 Task: Plan a team-building charity fundraising event for the 28th at 6:30 PM.
Action: Mouse moved to (54, 96)
Screenshot: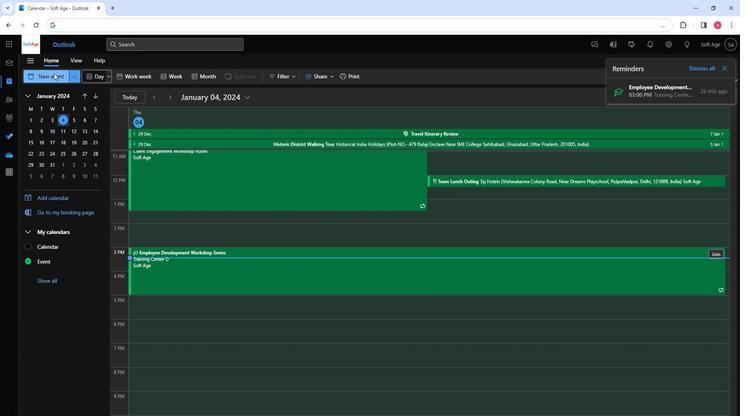 
Action: Mouse pressed left at (54, 96)
Screenshot: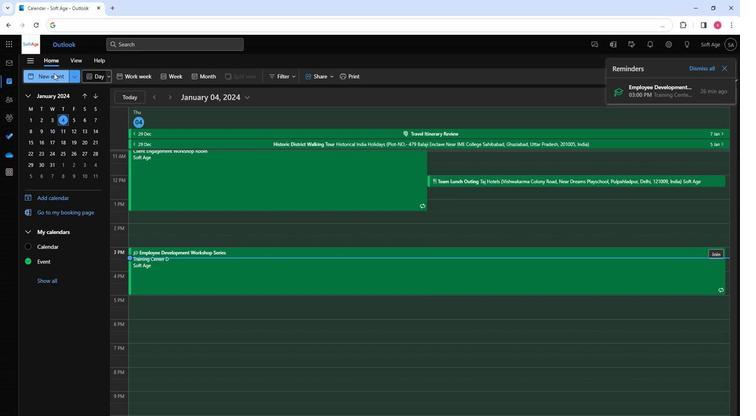 
Action: Mouse moved to (194, 146)
Screenshot: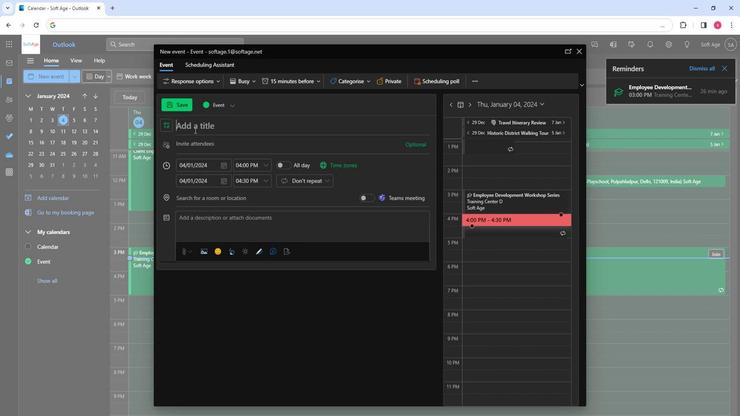 
Action: Mouse pressed left at (194, 146)
Screenshot: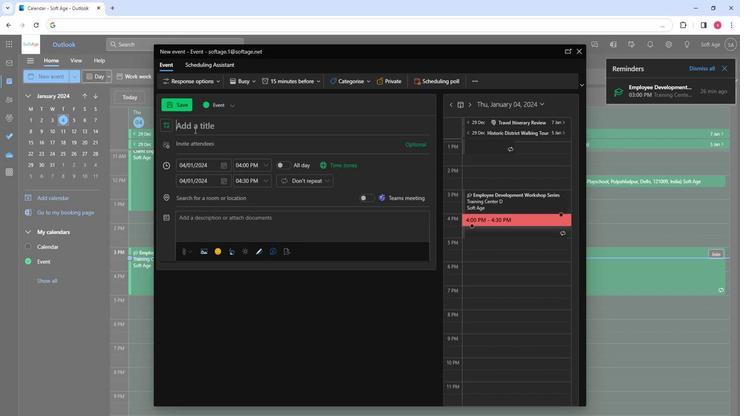 
Action: Mouse moved to (196, 146)
Screenshot: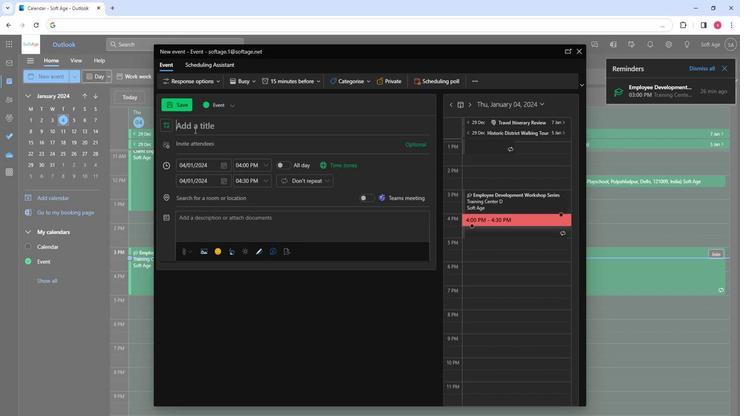 
Action: Key pressed <Key.shift><Key.shift><Key.shift><Key.shift><Key.shift><Key.shift><Key.shift><Key.shift><Key.shift><Key.shift><Key.shift><Key.shift><Key.shift><Key.shift><Key.shift><Key.shift><Key.shift><Key.shift><Key.shift>Team-<Key.shift>Bui<Key.backspace><Key.backspace>uilding<Key.space><Key.shift>Charity<Key.space><Key.shift>Fundraising
Screenshot: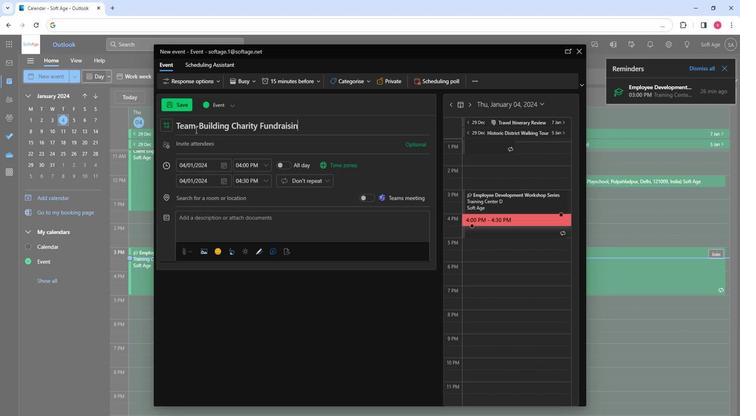 
Action: Mouse moved to (202, 156)
Screenshot: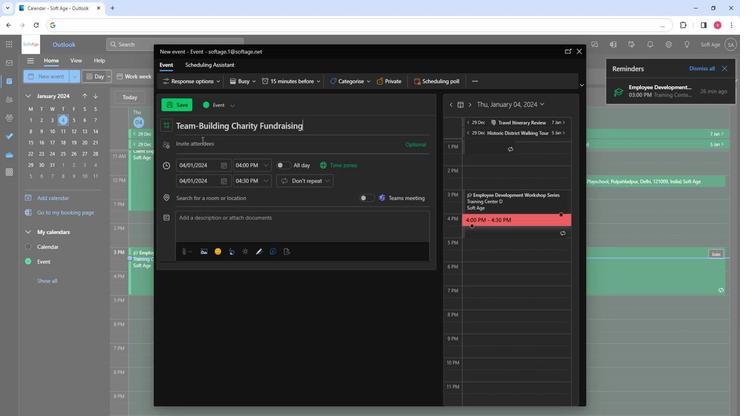 
Action: Mouse pressed left at (202, 156)
Screenshot: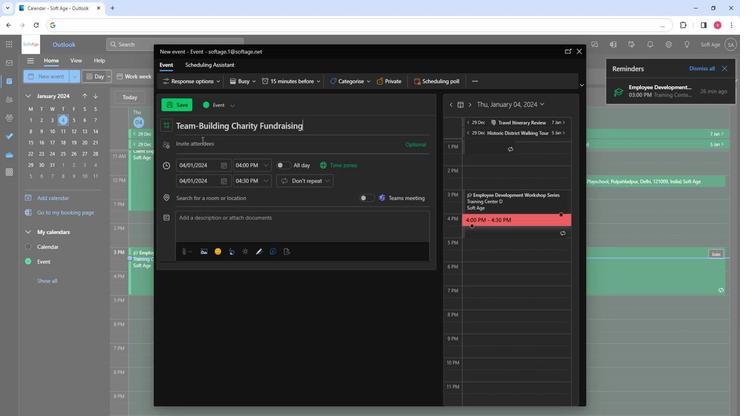 
Action: Mouse moved to (219, 184)
Screenshot: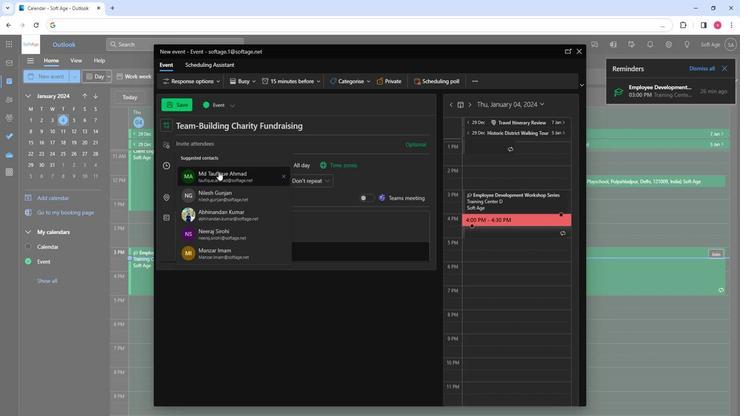 
Action: Key pressed so
Screenshot: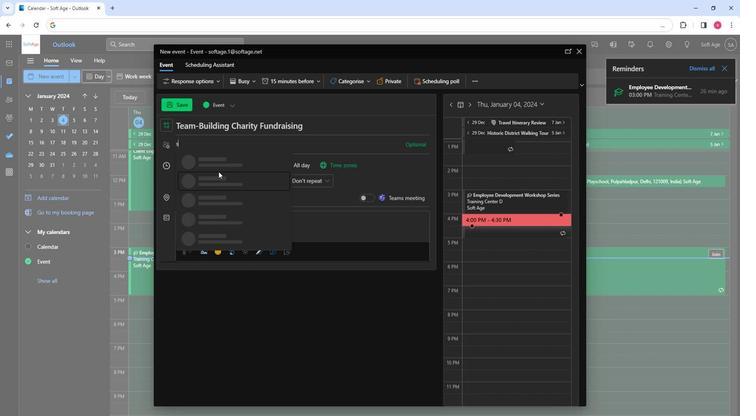 
Action: Mouse moved to (213, 195)
Screenshot: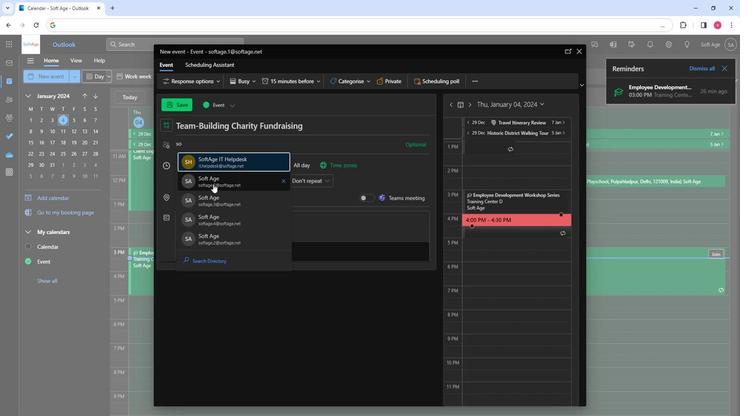 
Action: Mouse pressed left at (213, 195)
Screenshot: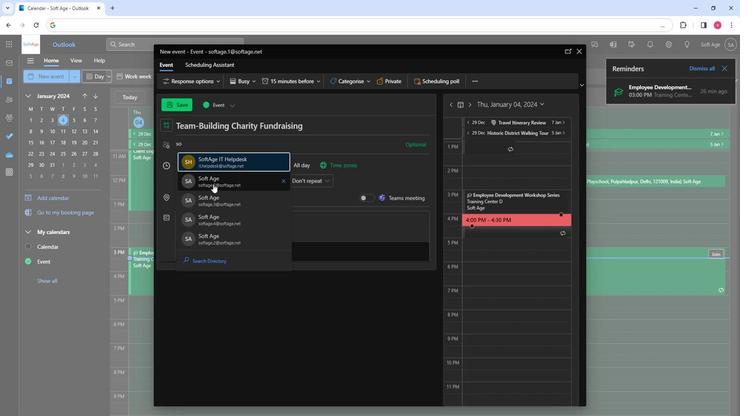 
Action: Key pressed so
Screenshot: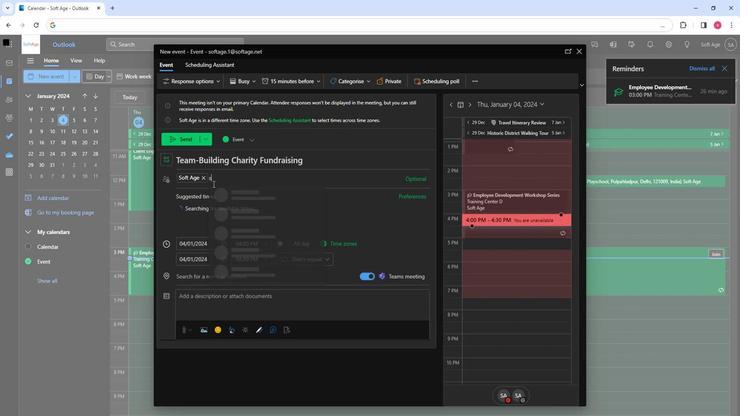 
Action: Mouse moved to (243, 245)
Screenshot: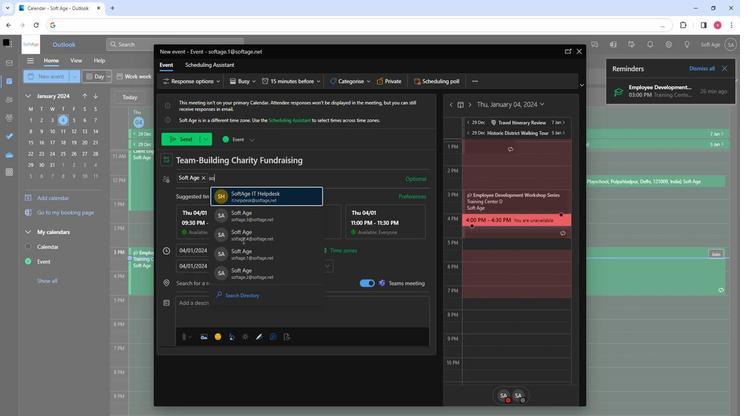 
Action: Mouse pressed left at (243, 245)
Screenshot: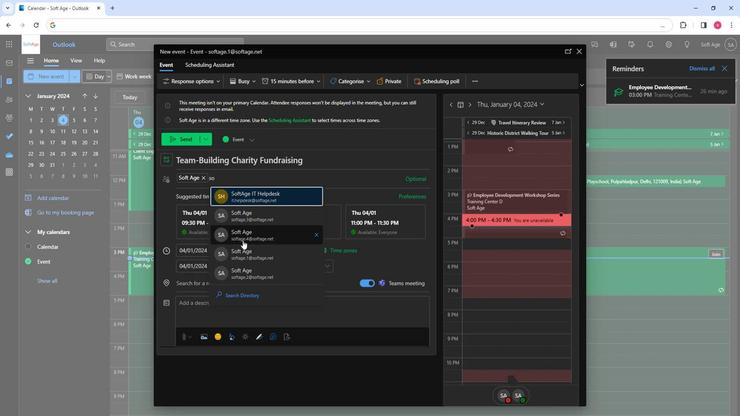 
Action: Key pressed so
Screenshot: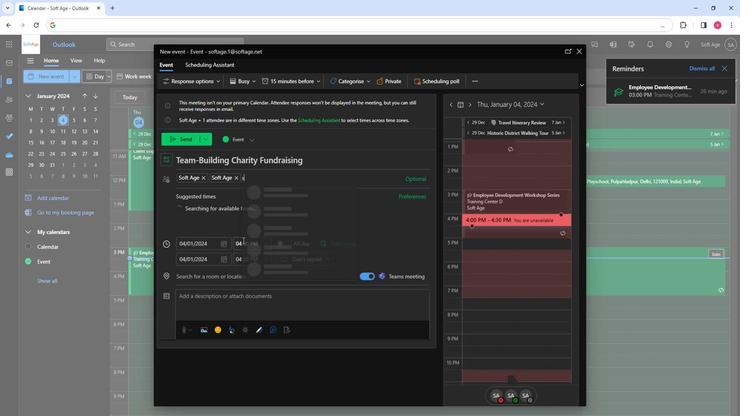 
Action: Mouse moved to (268, 262)
Screenshot: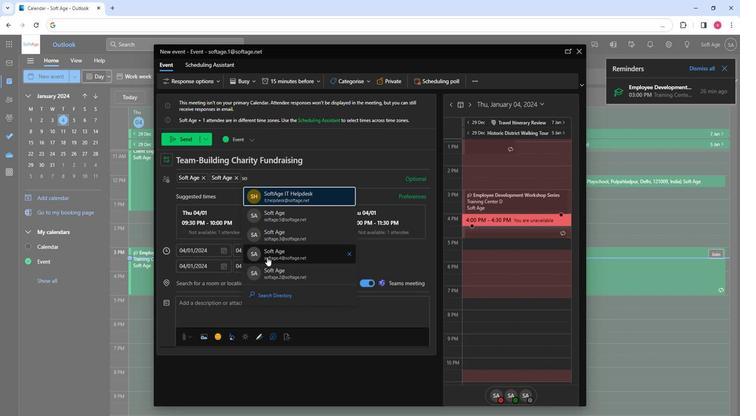 
Action: Mouse pressed left at (268, 262)
Screenshot: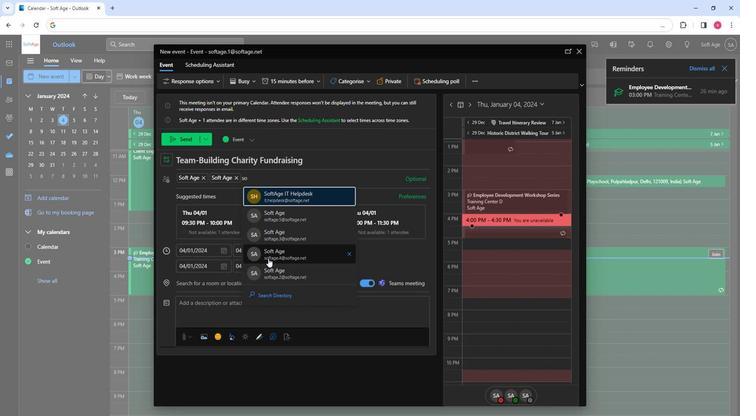 
Action: Mouse moved to (225, 255)
Screenshot: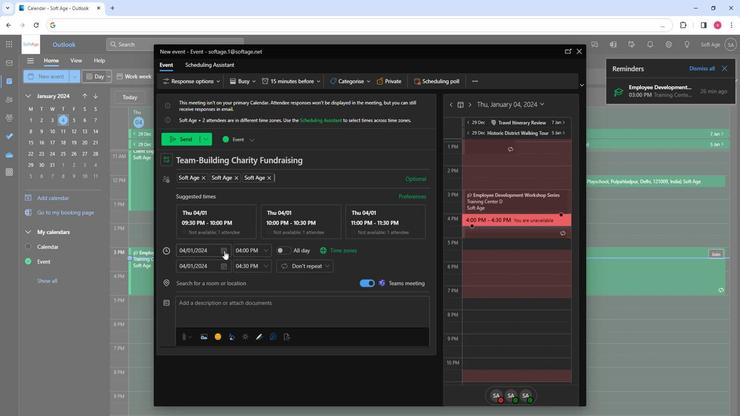 
Action: Mouse pressed left at (225, 255)
Screenshot: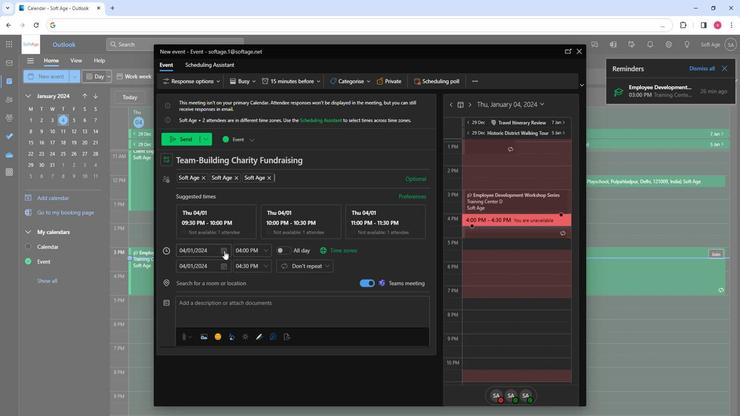
Action: Mouse moved to (250, 321)
Screenshot: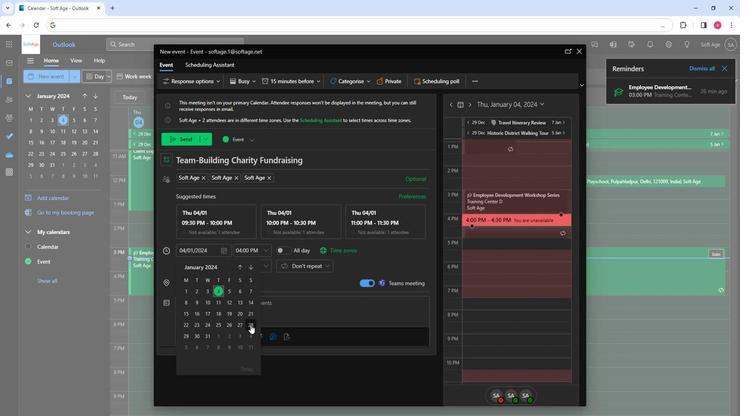 
Action: Mouse pressed left at (250, 321)
Screenshot: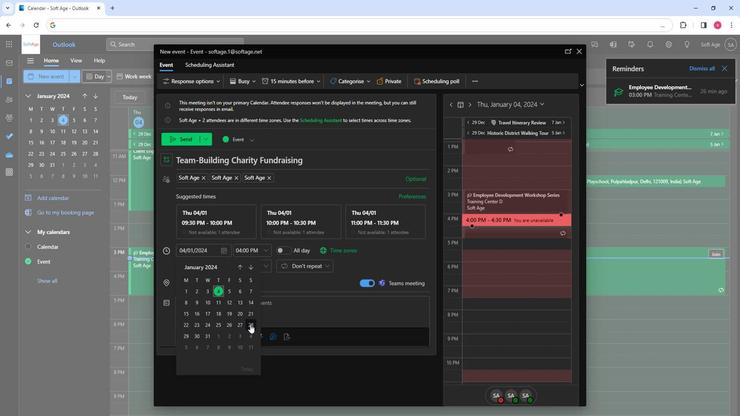 
Action: Mouse moved to (264, 255)
Screenshot: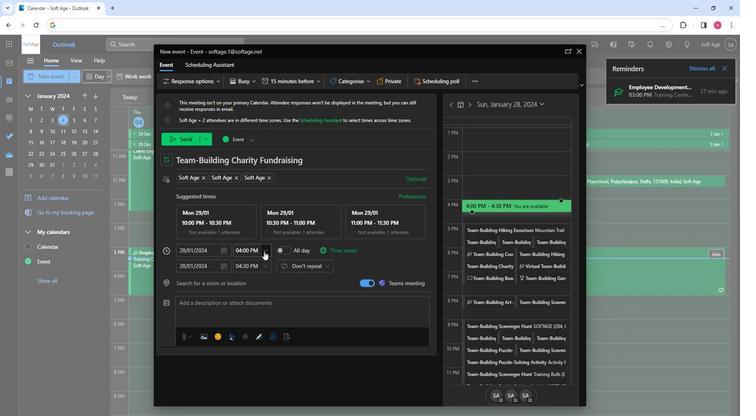 
Action: Mouse pressed left at (264, 255)
Screenshot: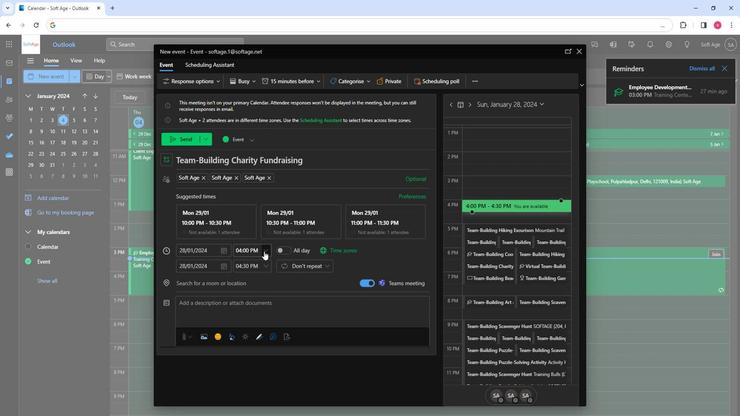 
Action: Mouse moved to (256, 293)
Screenshot: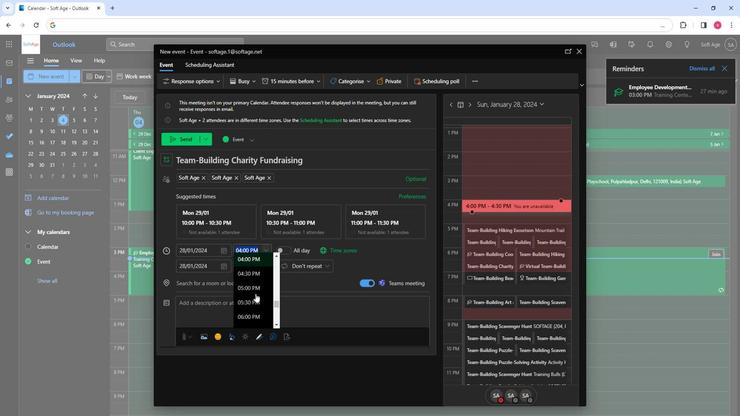 
Action: Mouse scrolled (256, 293) with delta (0, 0)
Screenshot: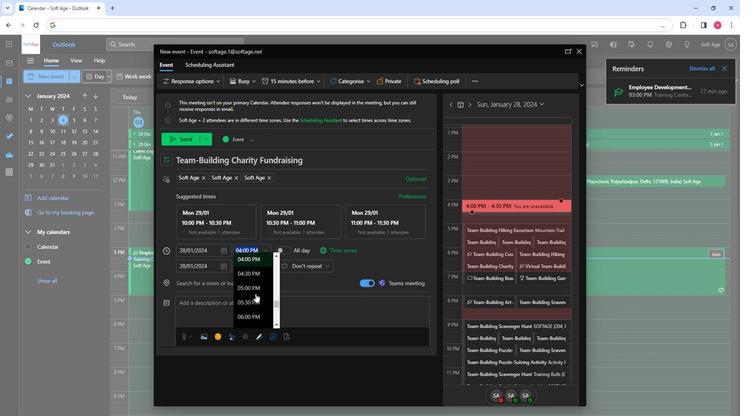 
Action: Mouse moved to (250, 292)
Screenshot: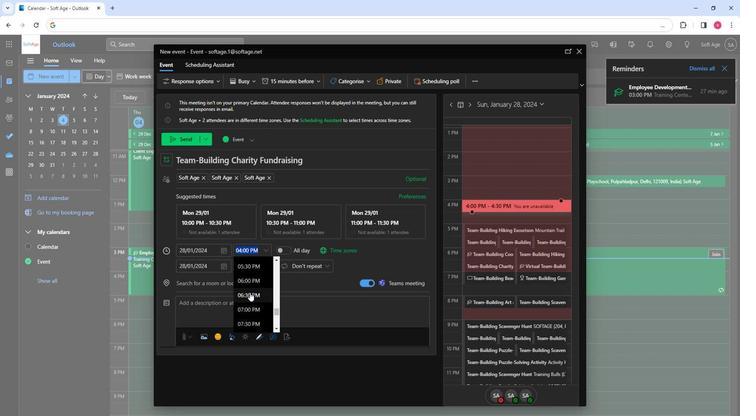
Action: Mouse pressed left at (250, 292)
Screenshot: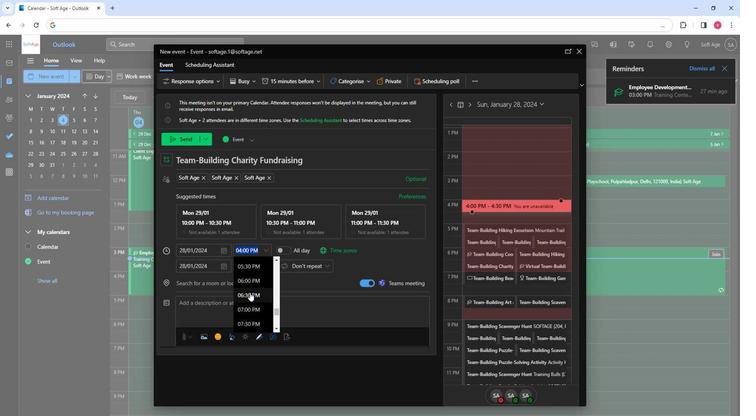 
Action: Mouse moved to (236, 284)
Screenshot: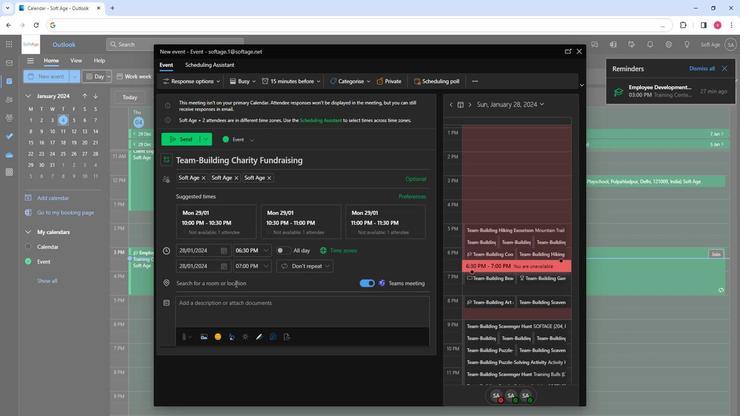 
Action: Mouse pressed left at (236, 284)
Screenshot: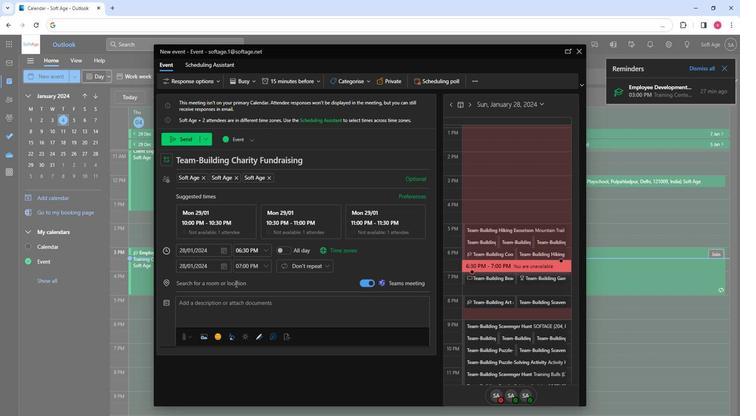 
Action: Mouse moved to (240, 227)
Screenshot: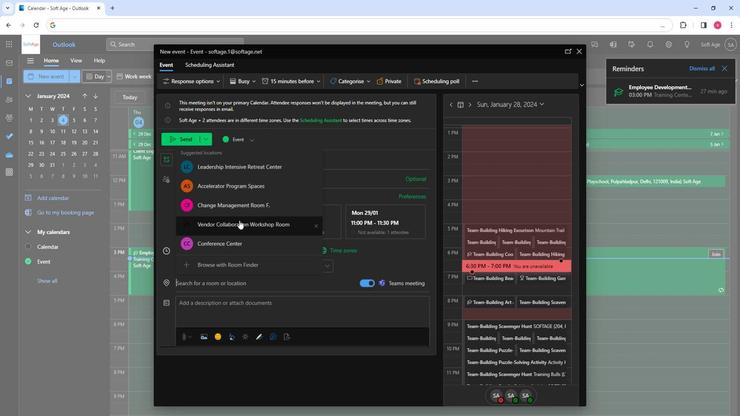 
Action: Mouse pressed left at (240, 227)
Screenshot: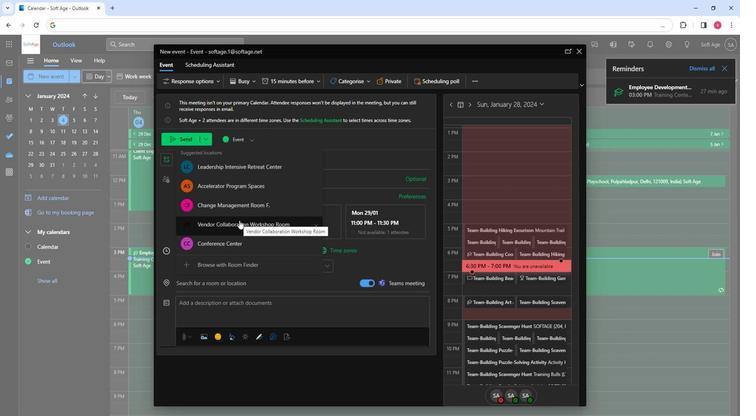 
Action: Mouse moved to (207, 304)
Screenshot: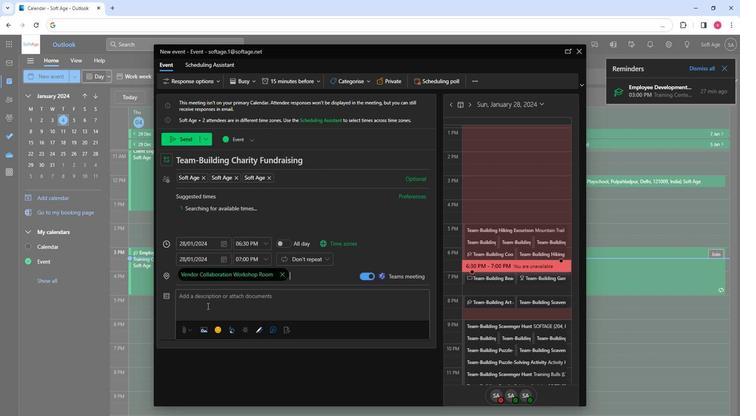 
Action: Mouse pressed left at (207, 304)
Screenshot: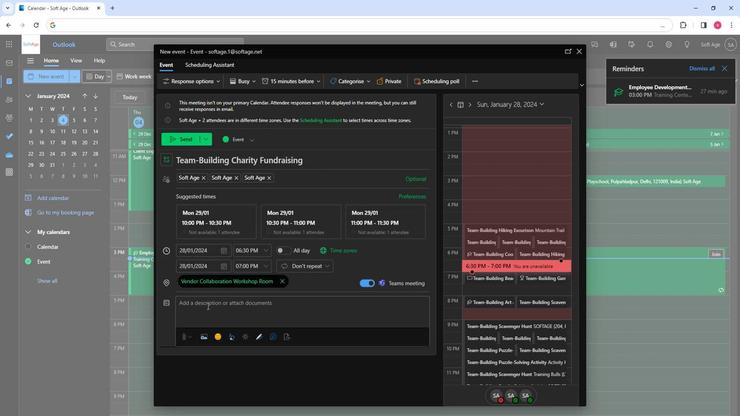 
Action: Key pressed <Key.shift>Unite<Key.space>for<Key.space>a<Key.space>meaningful<Key.space>team-building<Key.space>charity<Key.space>fundam<Key.backspace>raising<Key.space>event.<Key.space><Key.shift>Combine<Key.space>philanthropy<Key.space>with<Key.space>camaraderie,<Key.space>fostering<Key.space>teamwork<Key.space>as<Key.space>you<Key.space>raise<Key.space>funds<Key.space>for<Key.space>a<Key.space>cause<Key.space>that<Key.space>inspires<Key.space>collective<Key.space>purpose<Key.space>and<Key.space>impact.
Screenshot: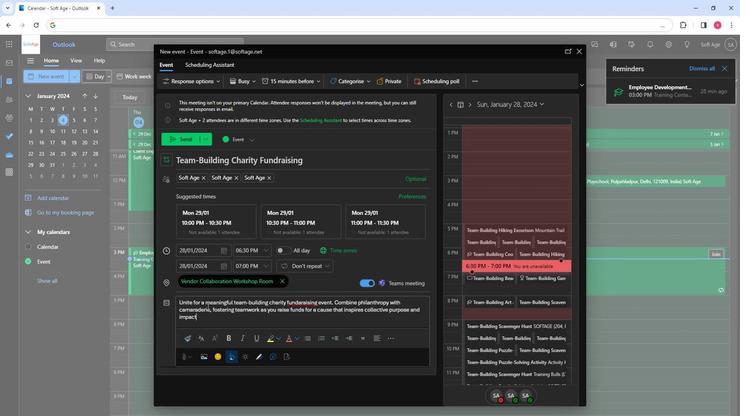 
Action: Mouse moved to (255, 307)
Screenshot: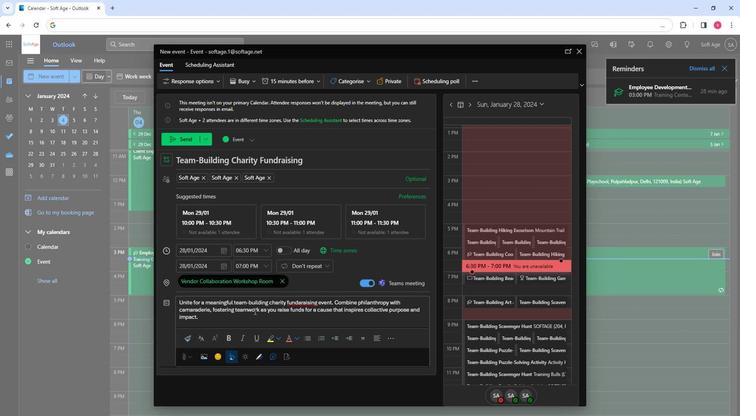 
Action: Mouse pressed left at (255, 307)
Screenshot: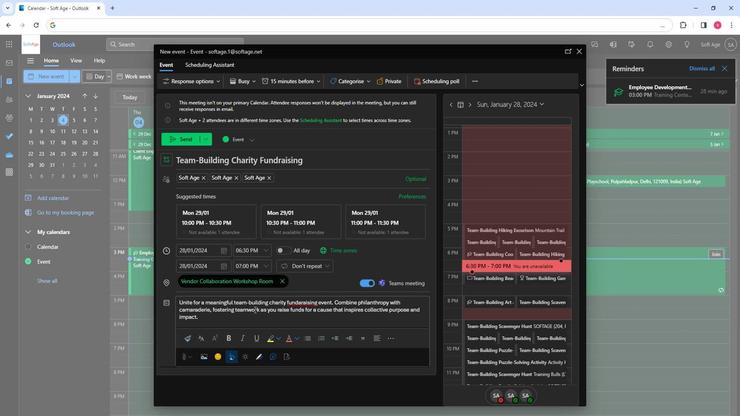 
Action: Mouse pressed left at (255, 307)
Screenshot: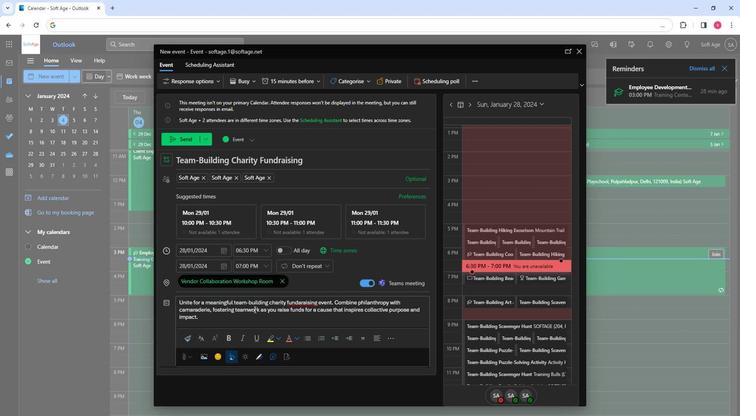 
Action: Mouse pressed left at (255, 307)
Screenshot: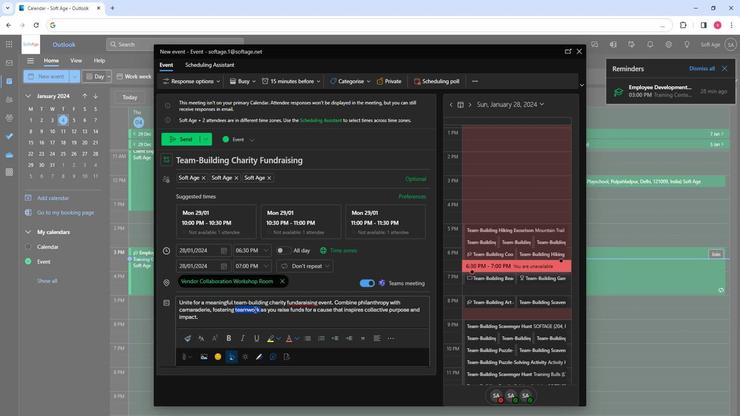 
Action: Mouse pressed left at (255, 307)
Screenshot: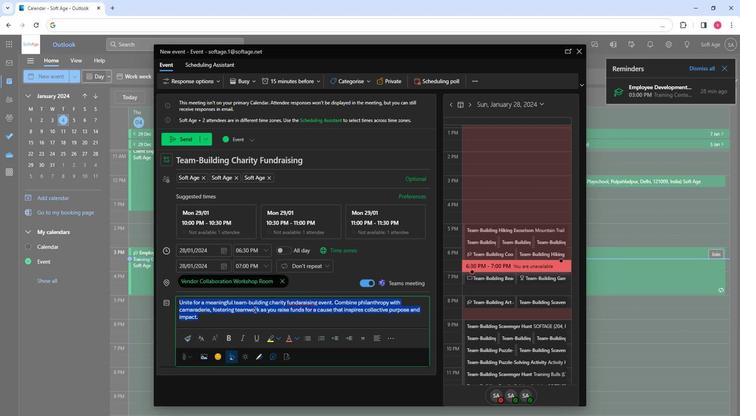 
Action: Mouse moved to (197, 334)
Screenshot: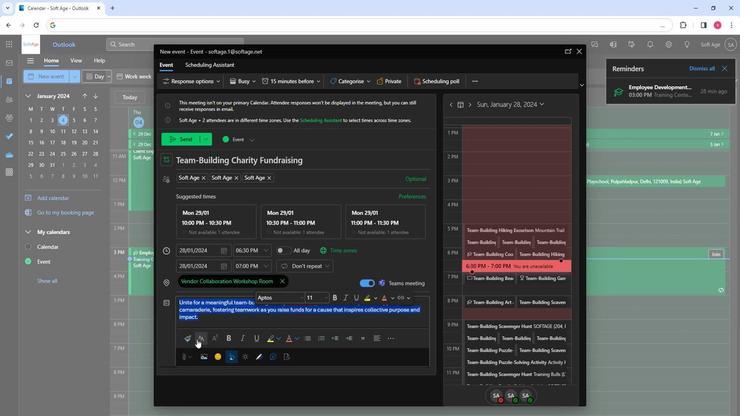 
Action: Mouse pressed left at (197, 334)
Screenshot: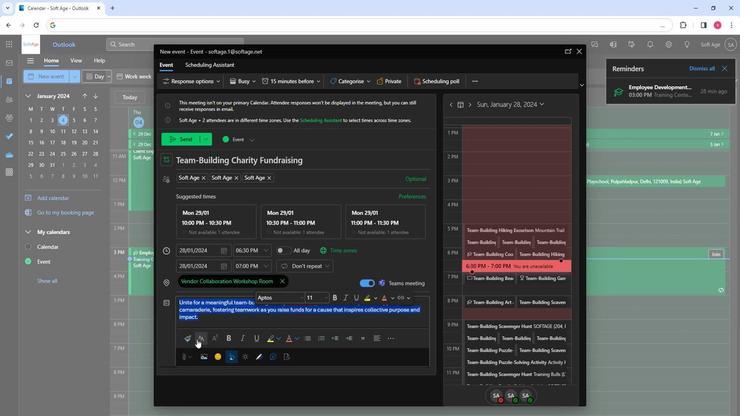 
Action: Mouse moved to (216, 282)
Screenshot: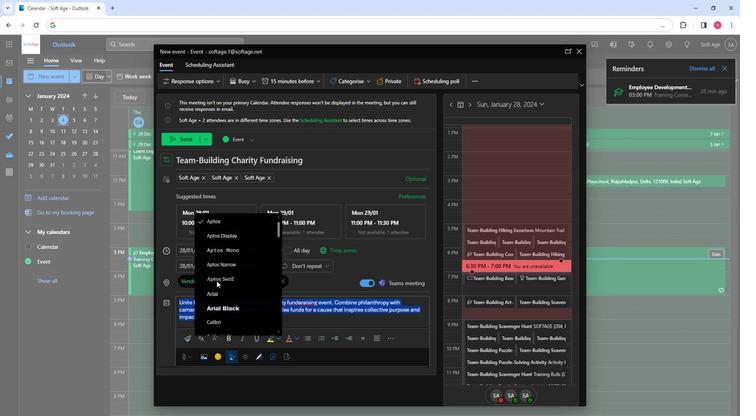 
Action: Mouse scrolled (216, 281) with delta (0, 0)
Screenshot: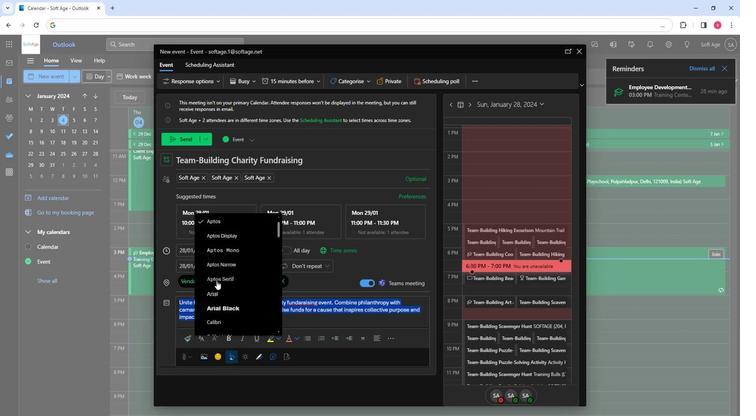 
Action: Mouse scrolled (216, 281) with delta (0, 0)
Screenshot: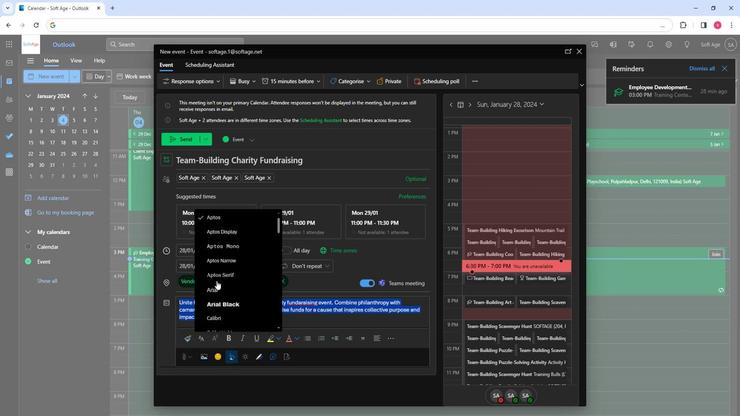 
Action: Mouse scrolled (216, 281) with delta (0, 0)
Screenshot: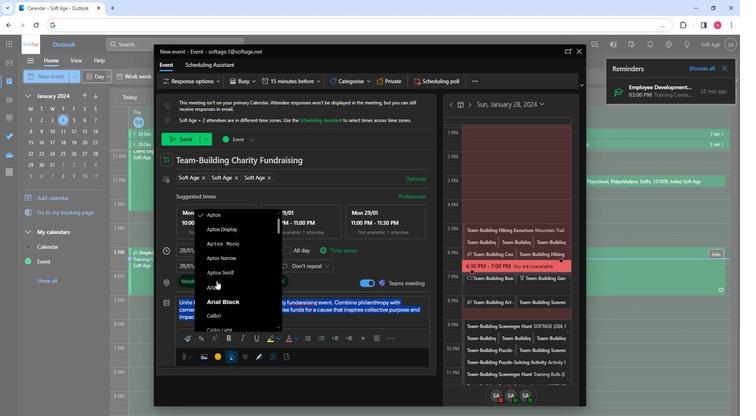 
Action: Mouse moved to (378, 316)
Screenshot: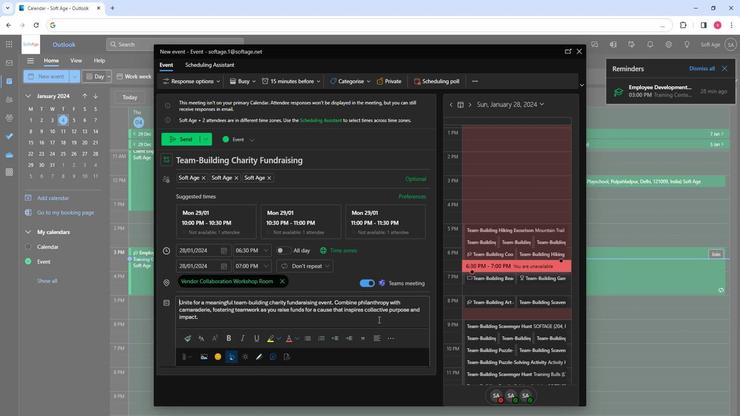 
Action: Mouse pressed left at (378, 316)
Screenshot: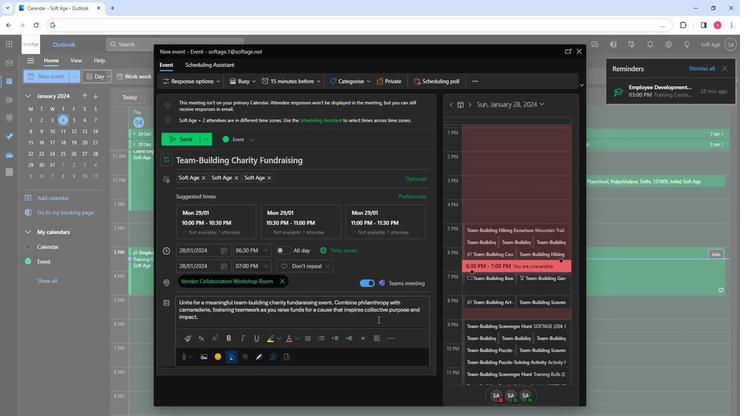 
Action: Mouse moved to (262, 304)
Screenshot: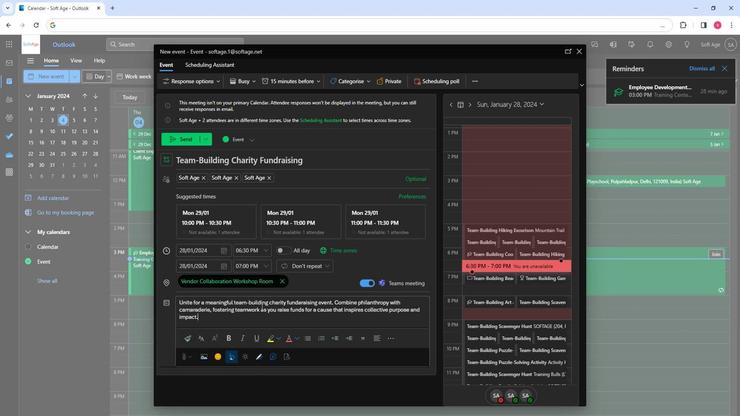 
Action: Mouse pressed left at (262, 304)
Screenshot: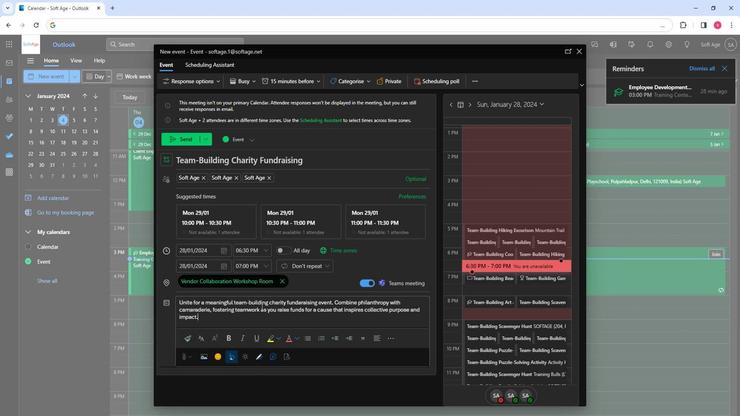 
Action: Mouse pressed left at (262, 304)
Screenshot: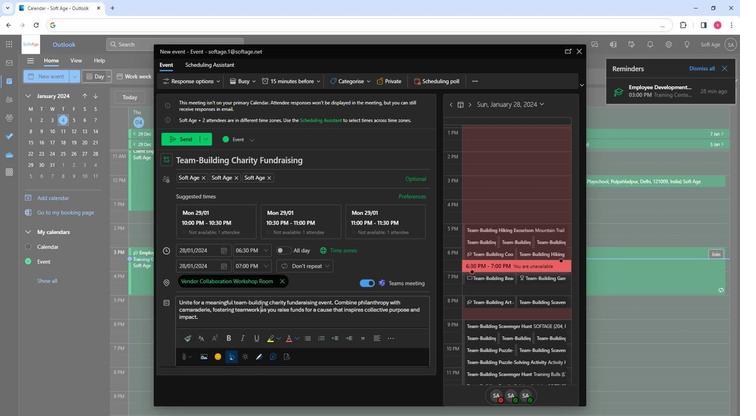 
Action: Mouse pressed left at (262, 304)
Screenshot: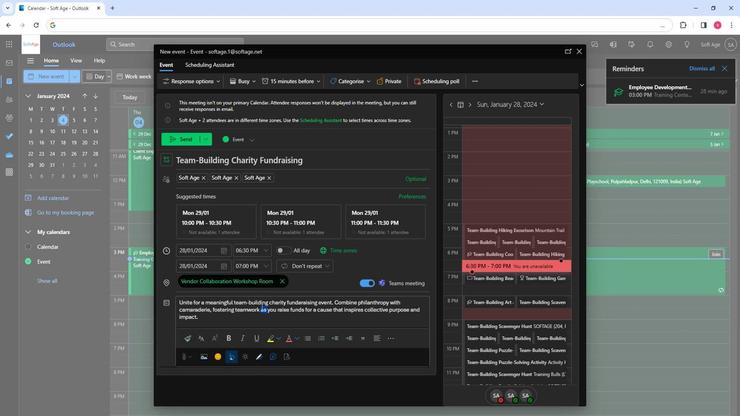 
Action: Mouse pressed left at (262, 304)
Screenshot: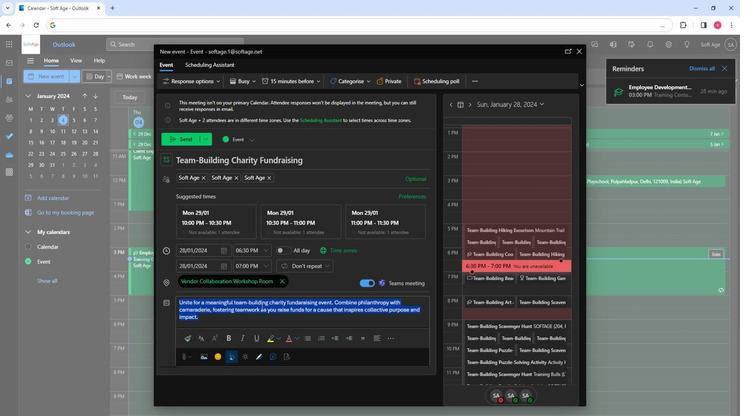 
Action: Mouse moved to (202, 331)
Screenshot: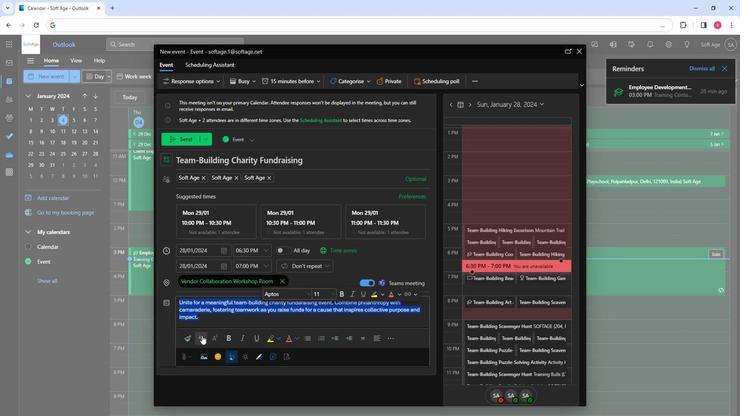 
Action: Mouse pressed left at (202, 331)
Screenshot: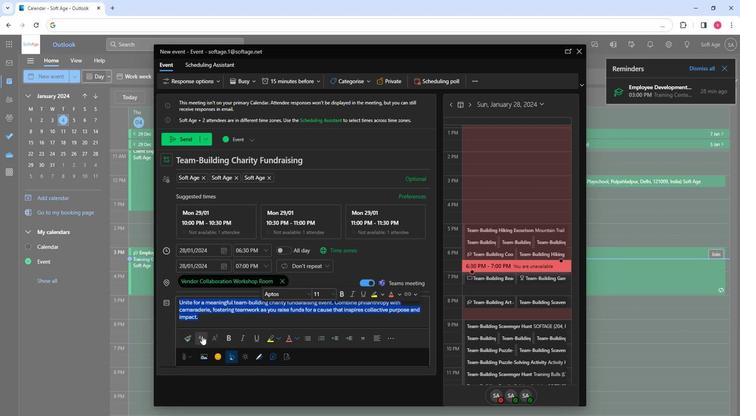 
Action: Mouse moved to (232, 283)
Screenshot: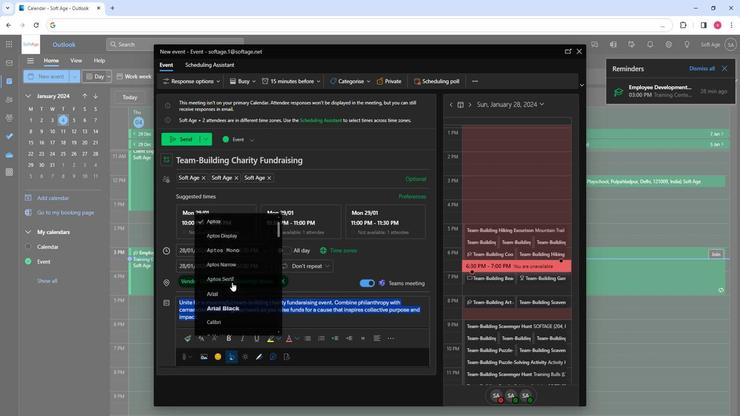 
Action: Mouse scrolled (232, 283) with delta (0, 0)
Screenshot: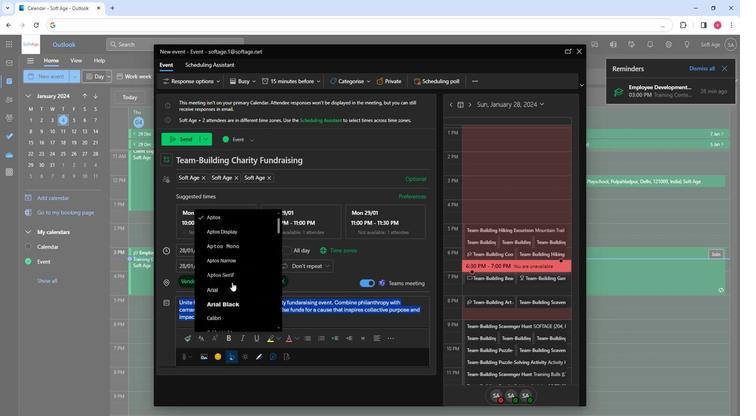 
Action: Mouse scrolled (232, 283) with delta (0, 0)
Screenshot: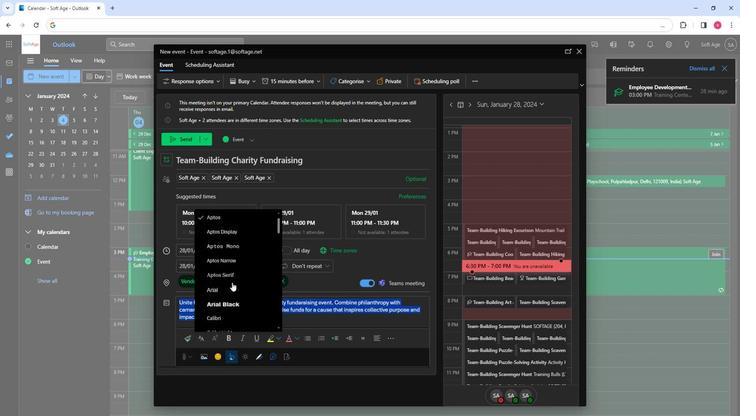 
Action: Mouse scrolled (232, 283) with delta (0, 0)
Screenshot: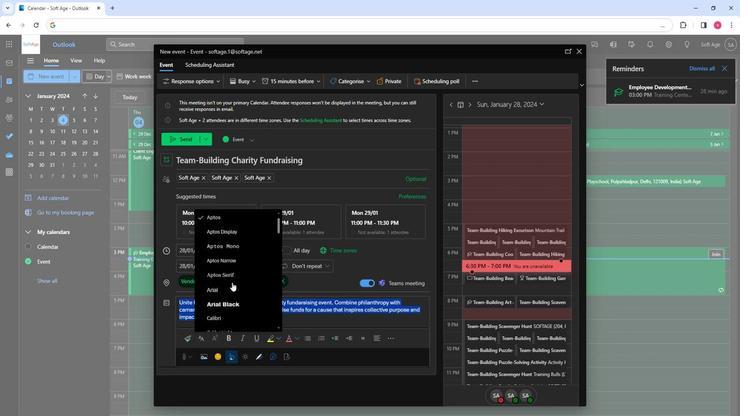 
Action: Mouse moved to (352, 307)
Screenshot: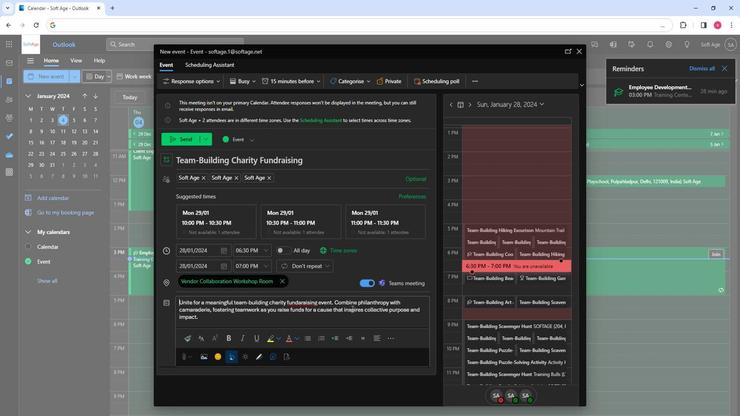 
Action: Mouse pressed left at (352, 307)
Screenshot: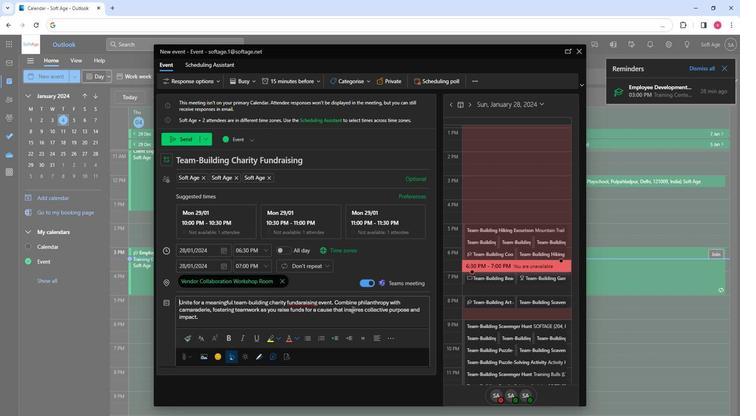 
Action: Mouse pressed left at (352, 307)
Screenshot: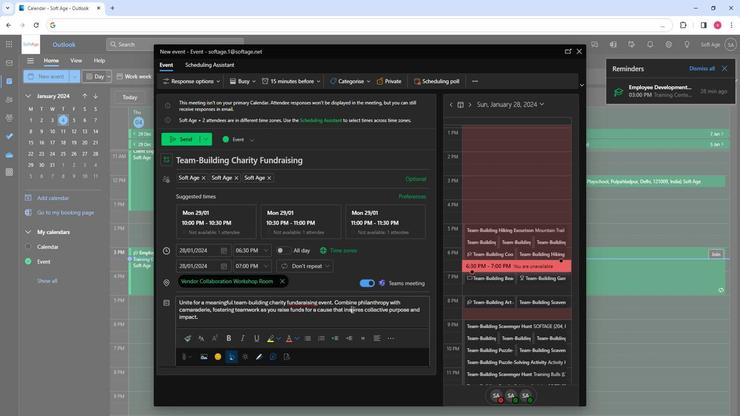 
Action: Mouse pressed left at (352, 307)
Screenshot: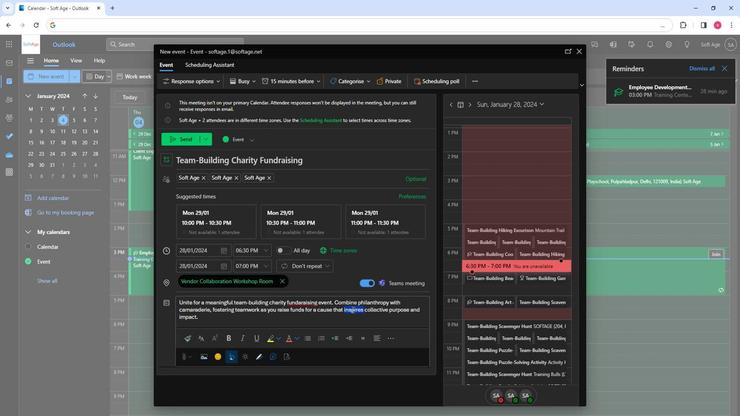 
Action: Mouse moved to (206, 332)
Screenshot: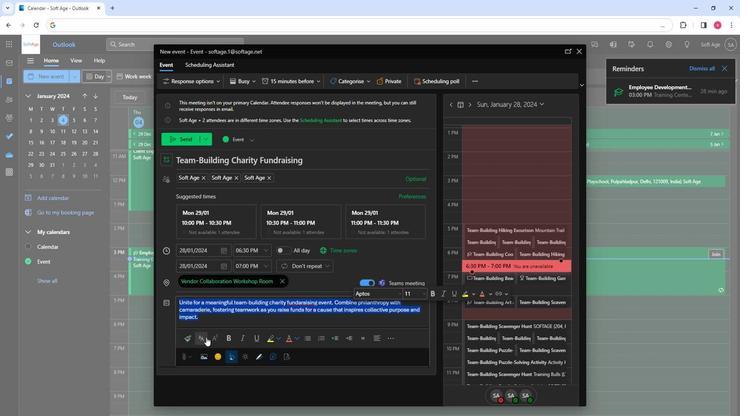 
Action: Mouse pressed left at (206, 332)
Screenshot: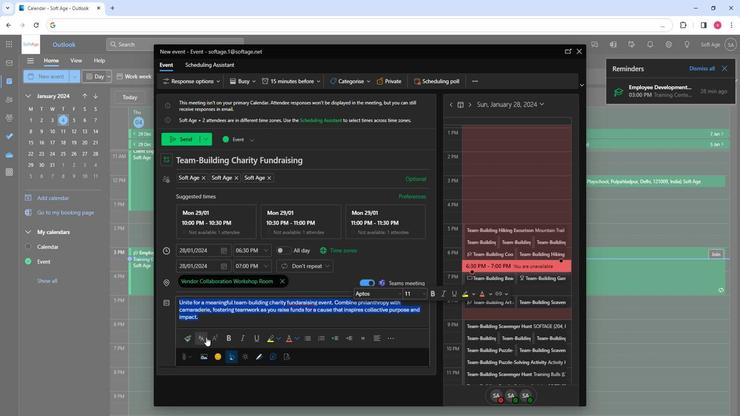 
Action: Mouse moved to (231, 267)
Screenshot: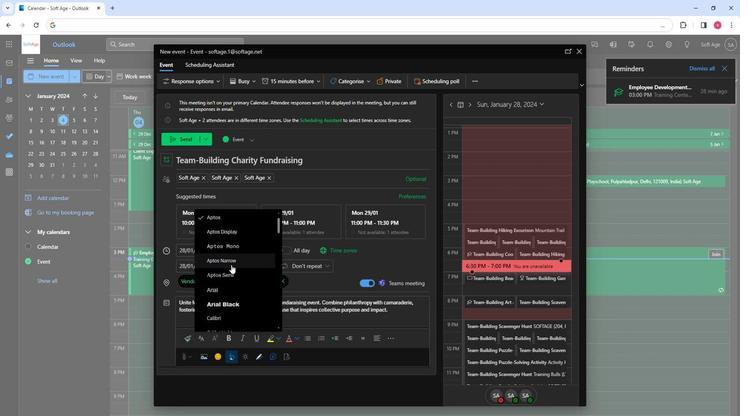 
Action: Mouse pressed left at (231, 267)
Screenshot: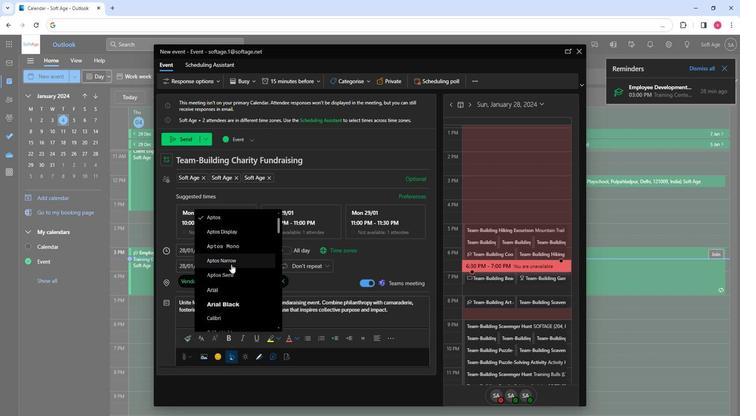 
Action: Mouse moved to (243, 336)
Screenshot: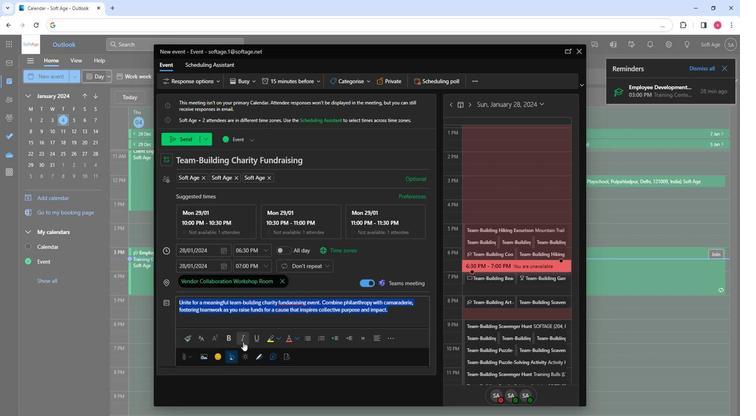
Action: Mouse pressed left at (243, 336)
Screenshot: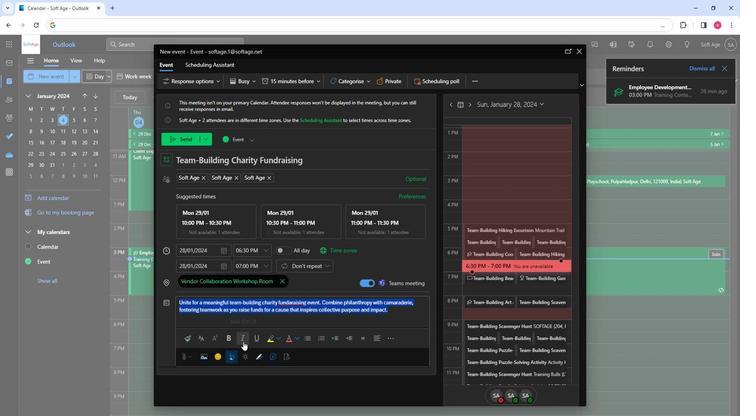 
Action: Mouse moved to (297, 334)
Screenshot: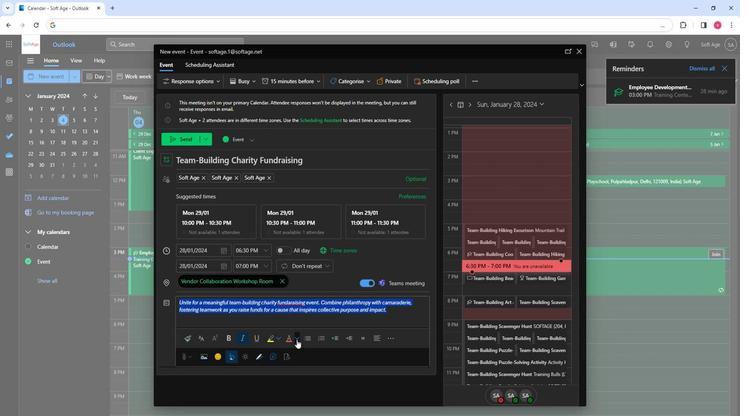 
Action: Mouse pressed left at (297, 334)
Screenshot: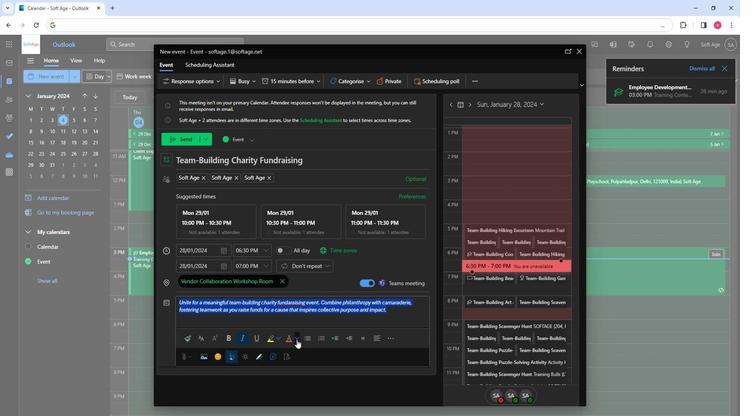 
Action: Mouse moved to (329, 293)
Screenshot: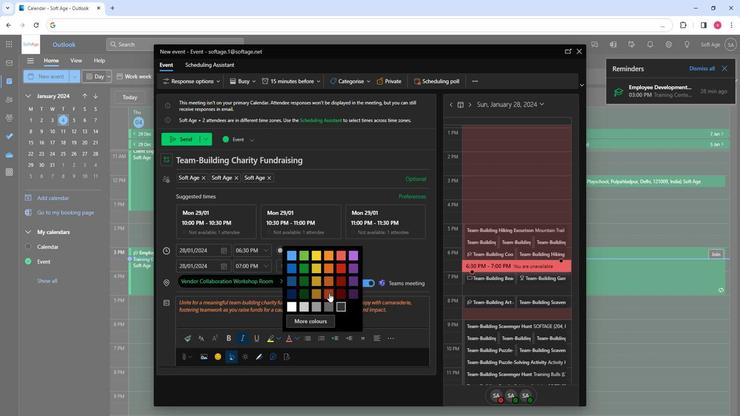 
Action: Mouse pressed left at (329, 293)
Screenshot: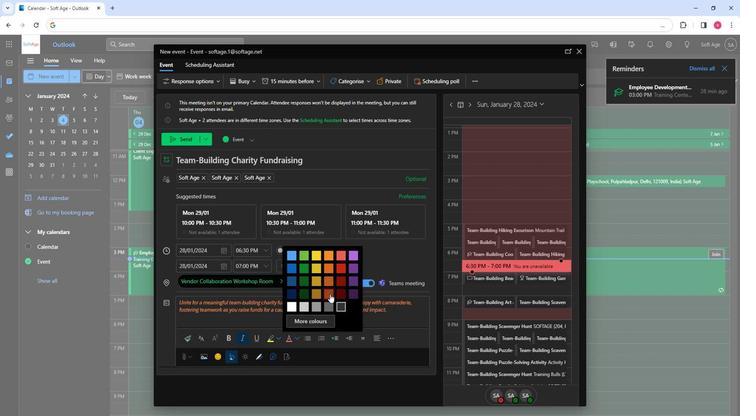 
Action: Mouse moved to (344, 332)
Screenshot: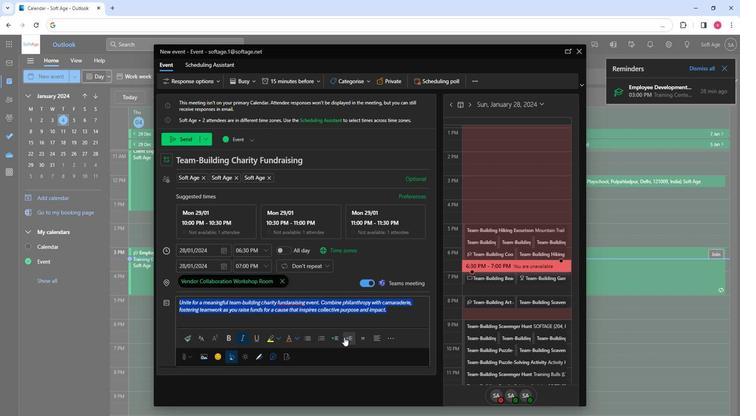 
Action: Mouse pressed left at (344, 332)
Screenshot: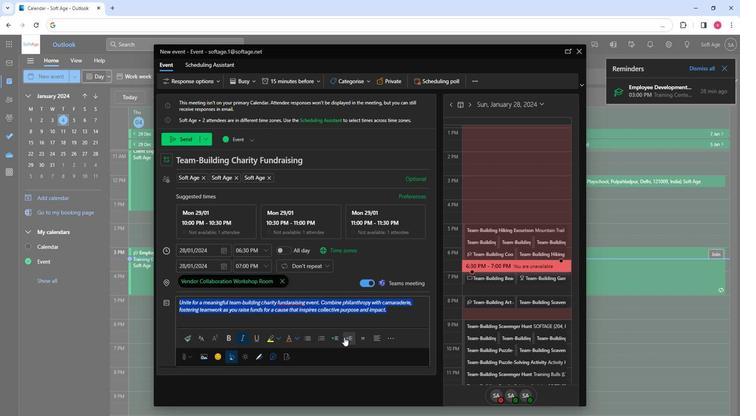 
Action: Mouse moved to (365, 320)
Screenshot: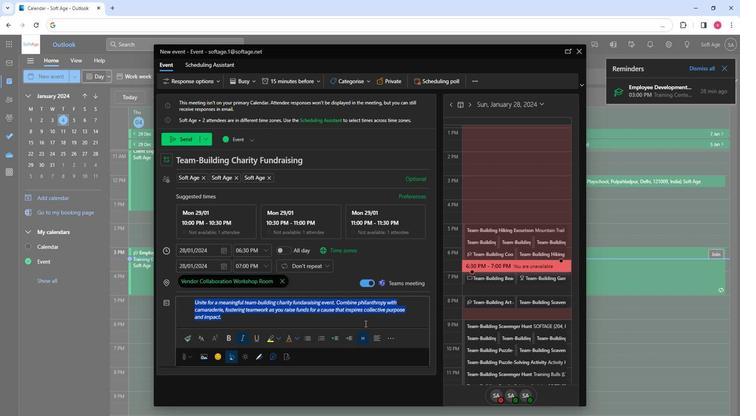 
Action: Mouse pressed left at (365, 320)
Screenshot: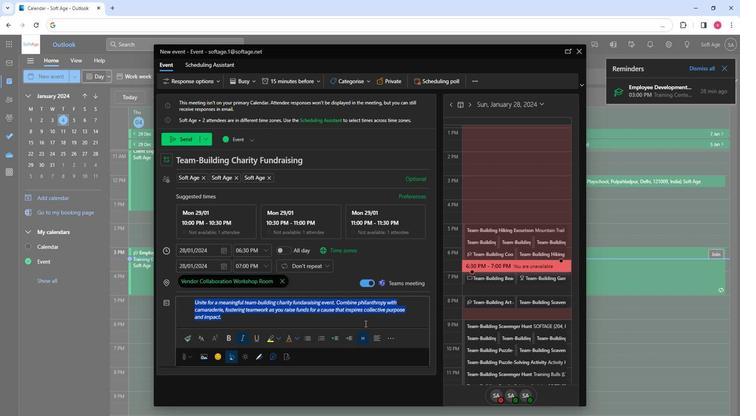 
Action: Mouse moved to (192, 157)
Screenshot: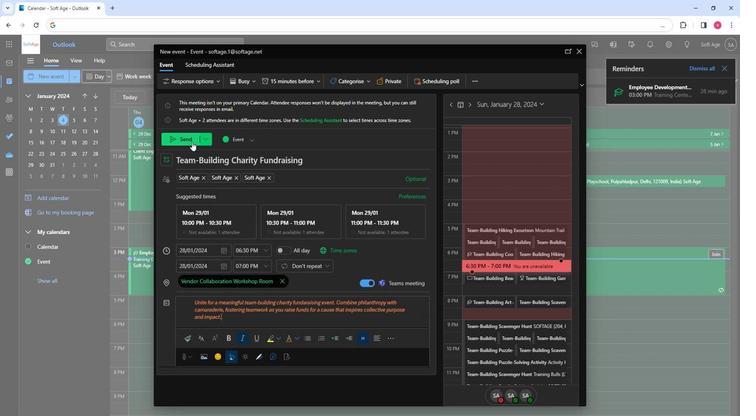 
Action: Mouse pressed left at (192, 157)
Screenshot: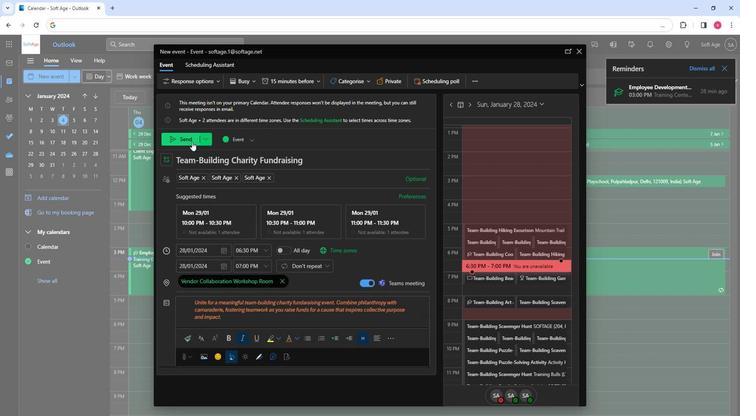 
Action: Mouse moved to (253, 345)
Screenshot: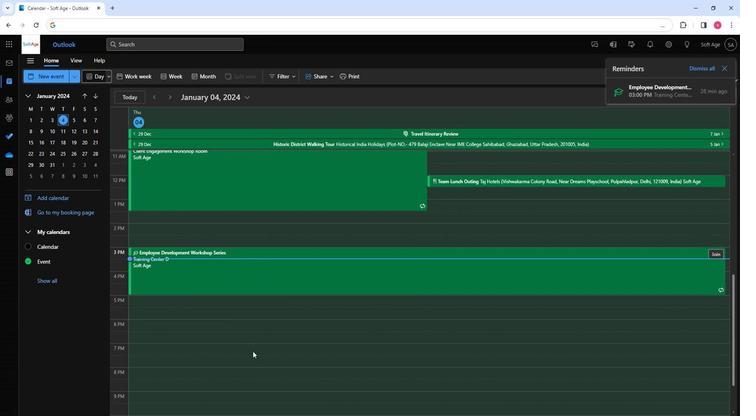 
